 Task: Use the formula "FDIST" in spreadsheet "Project portfolio".
Action: Mouse moved to (153, 296)
Screenshot: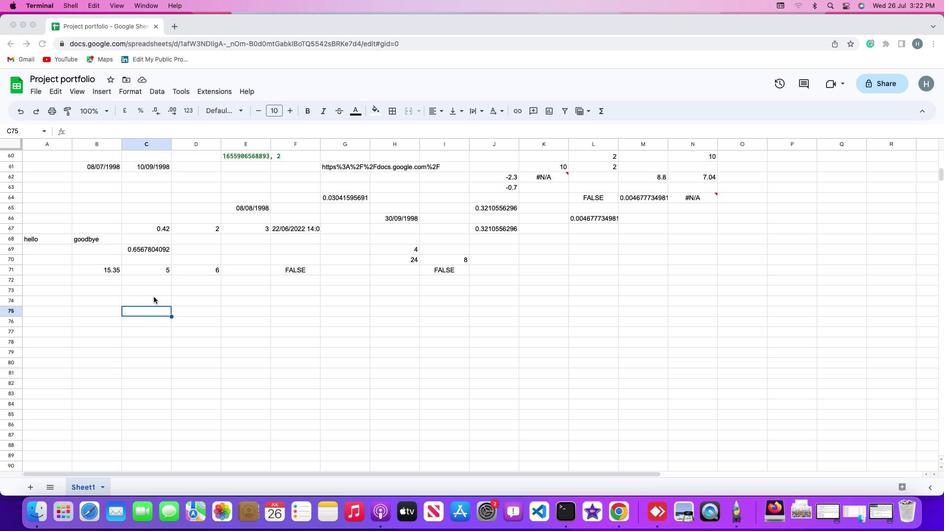 
Action: Mouse pressed left at (153, 296)
Screenshot: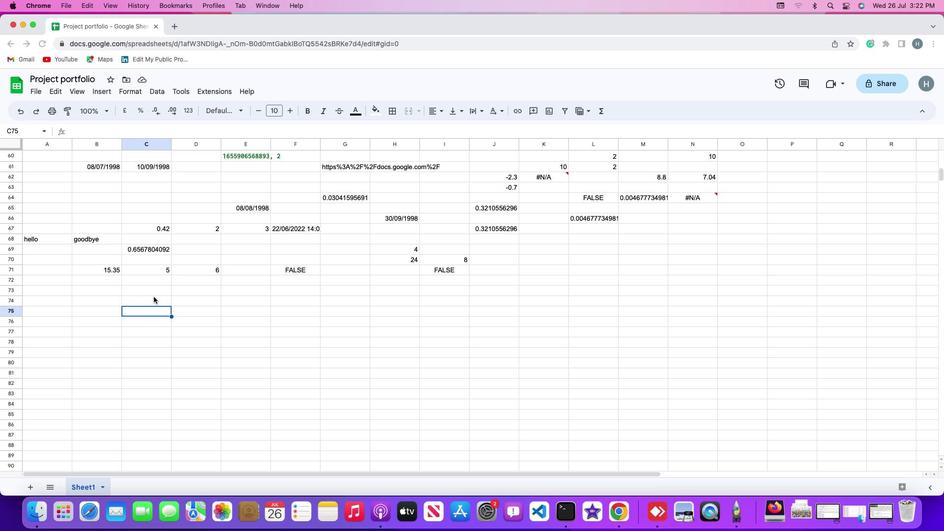 
Action: Mouse moved to (136, 297)
Screenshot: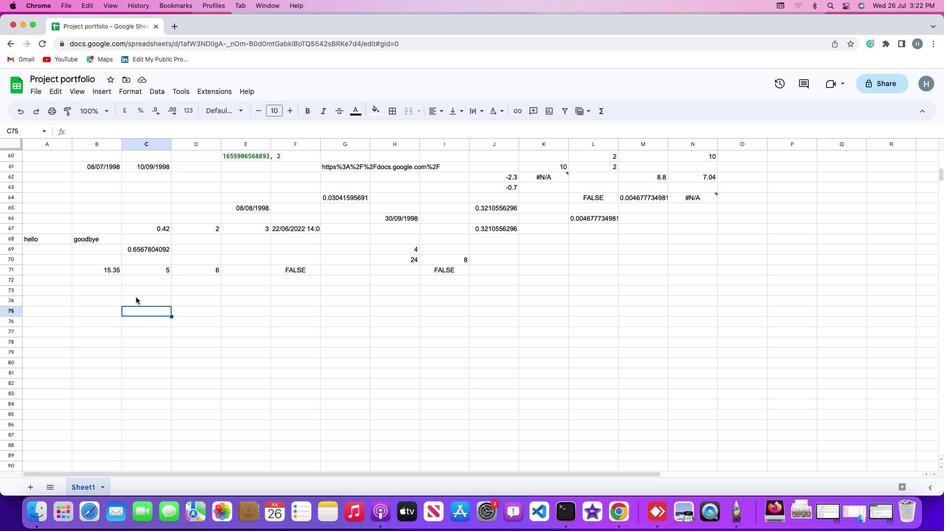 
Action: Mouse pressed left at (136, 297)
Screenshot: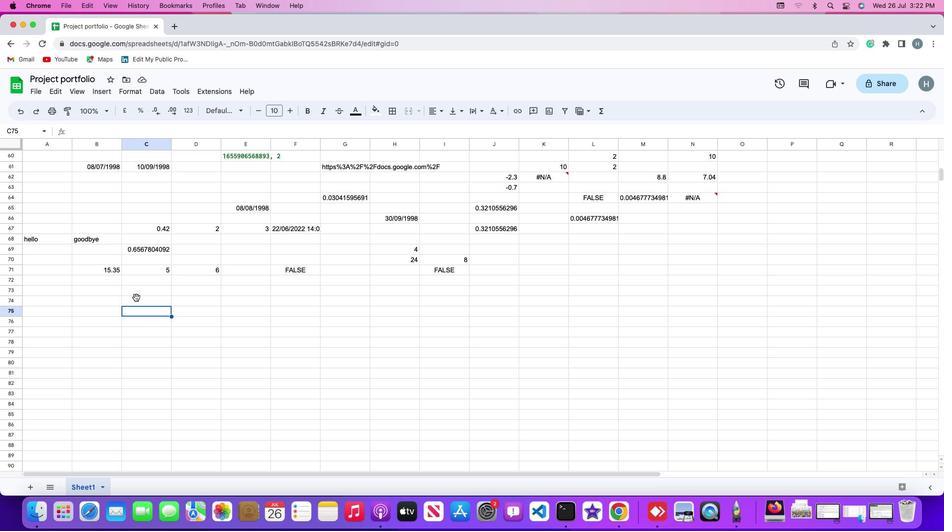 
Action: Mouse moved to (102, 93)
Screenshot: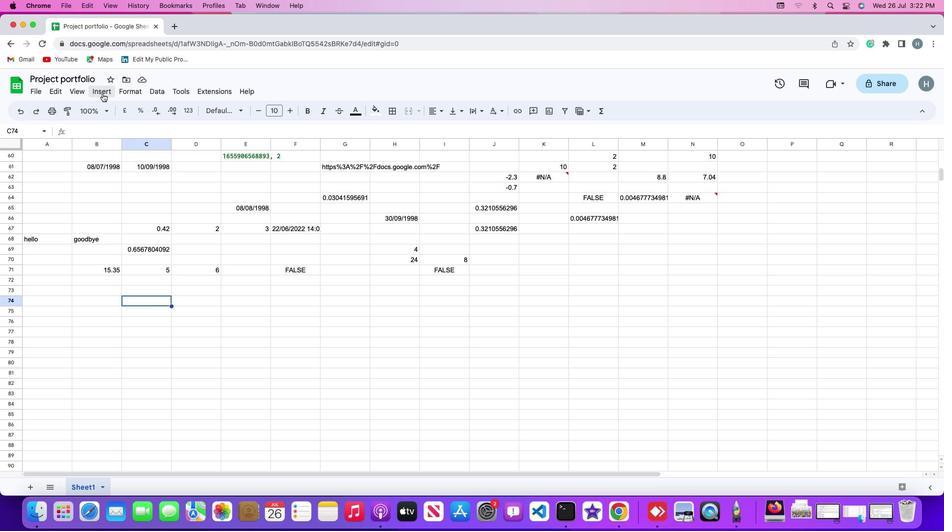 
Action: Mouse pressed left at (102, 93)
Screenshot: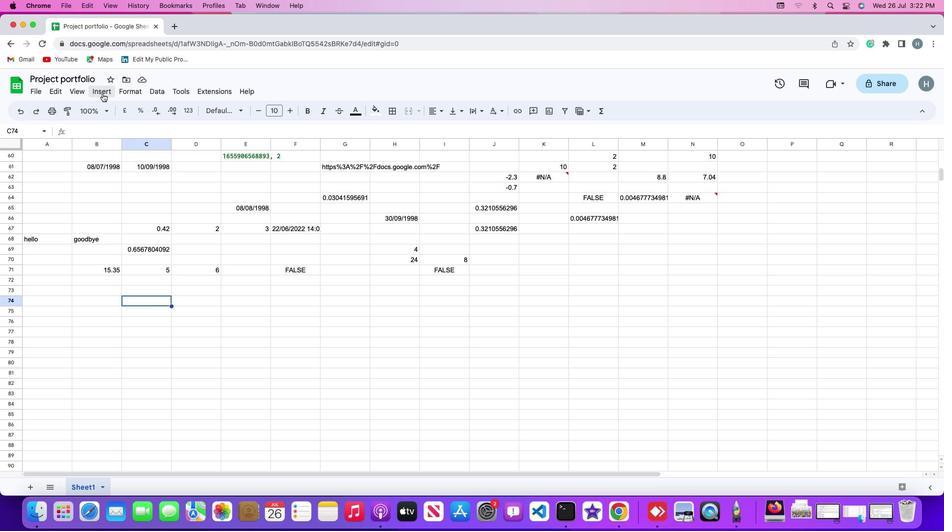 
Action: Mouse moved to (120, 247)
Screenshot: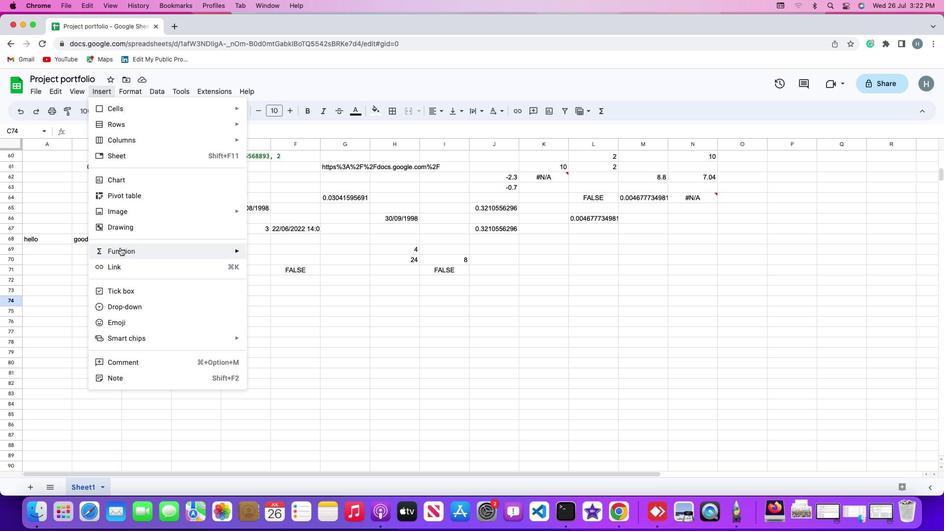 
Action: Mouse pressed left at (120, 247)
Screenshot: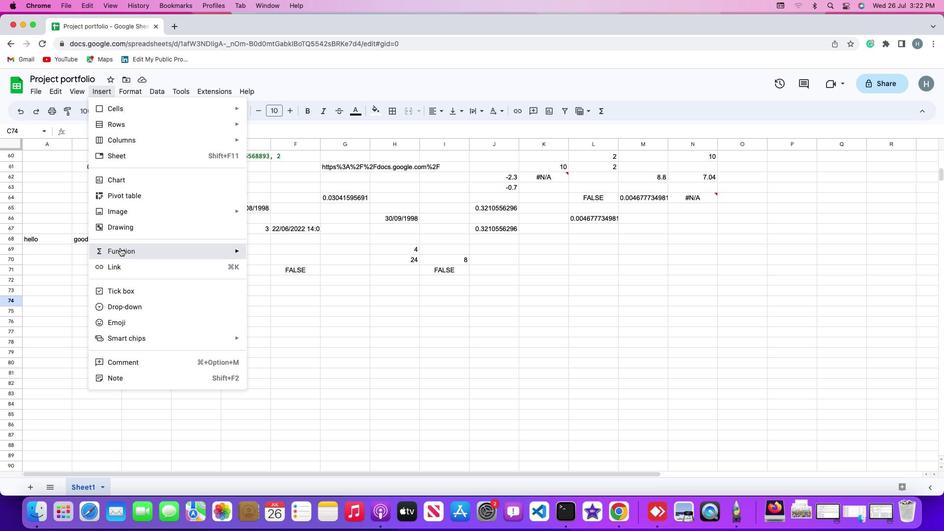 
Action: Mouse moved to (275, 207)
Screenshot: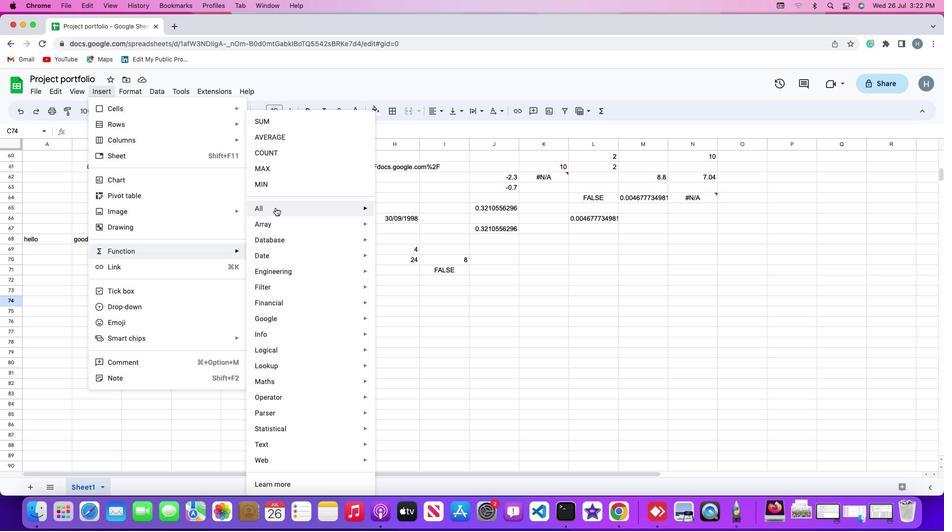 
Action: Mouse pressed left at (275, 207)
Screenshot: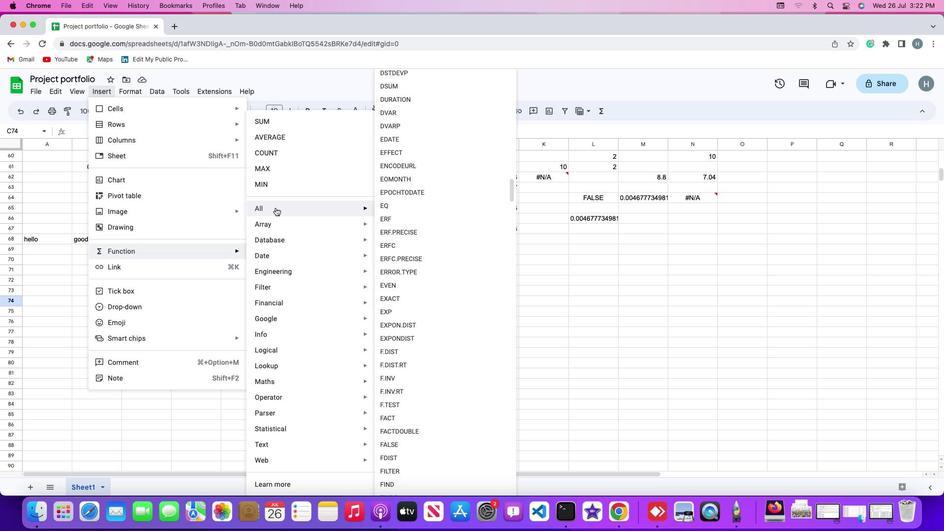 
Action: Mouse moved to (415, 460)
Screenshot: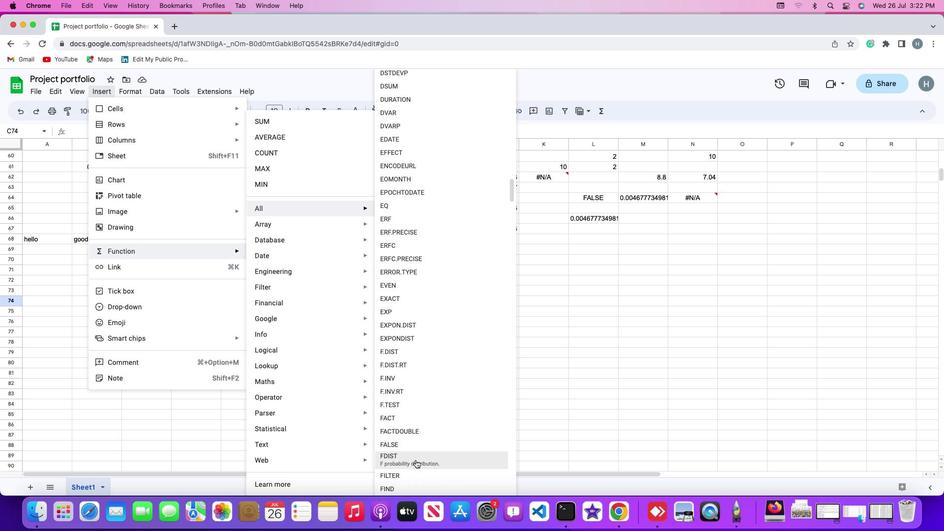 
Action: Mouse pressed left at (415, 460)
Screenshot: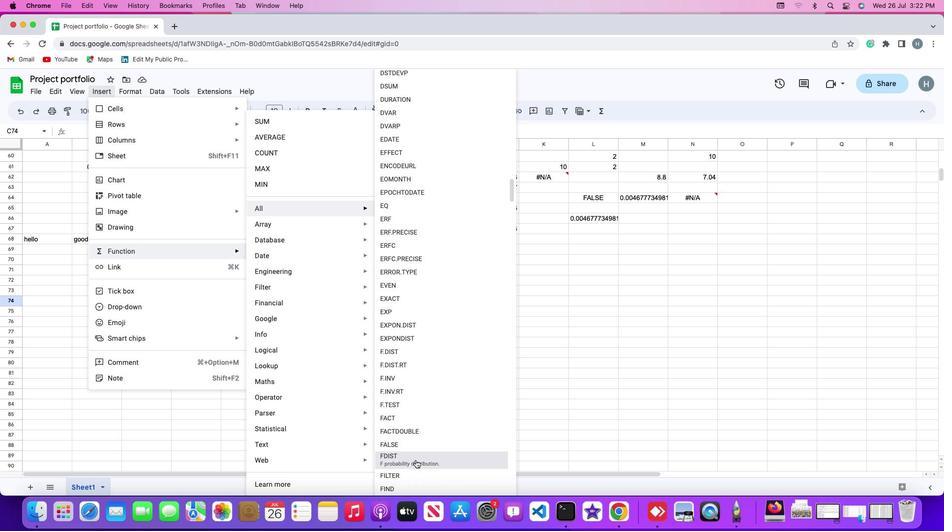 
Action: Mouse moved to (115, 271)
Screenshot: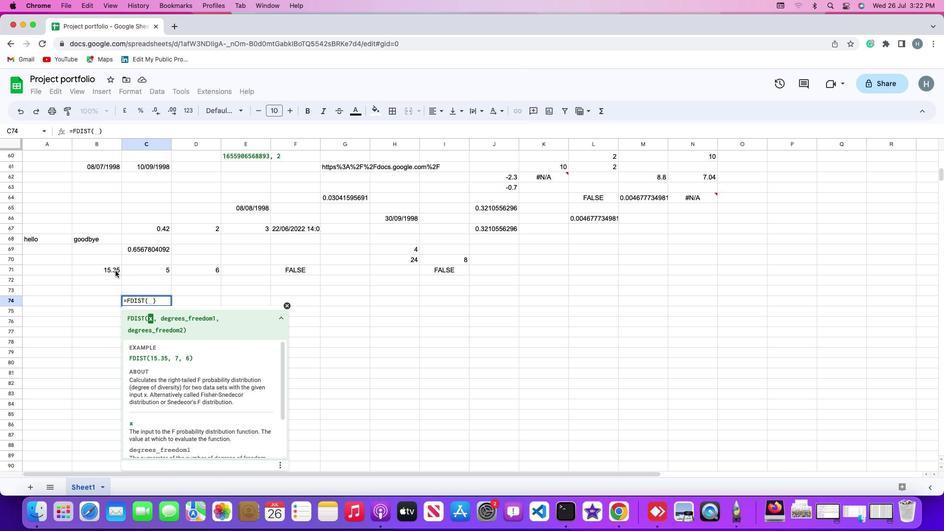 
Action: Mouse pressed left at (115, 271)
Screenshot: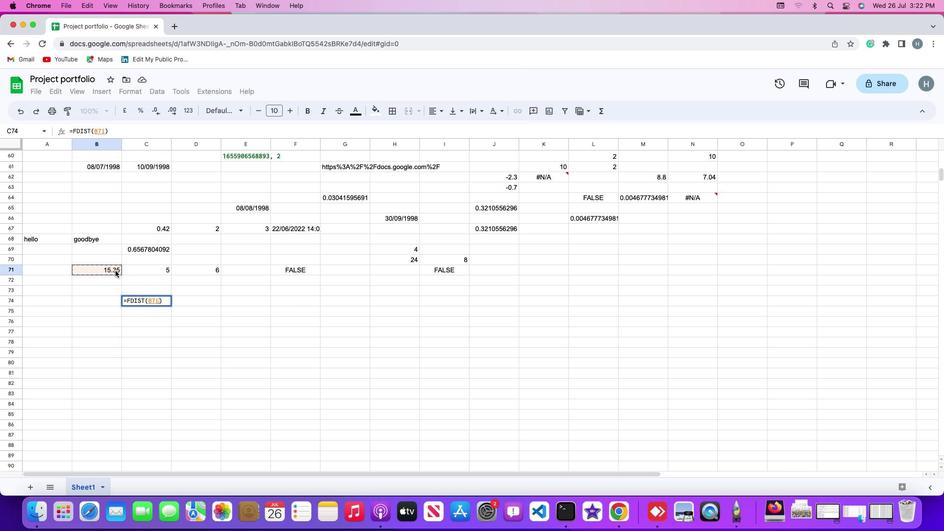 
Action: Key pressed ','
Screenshot: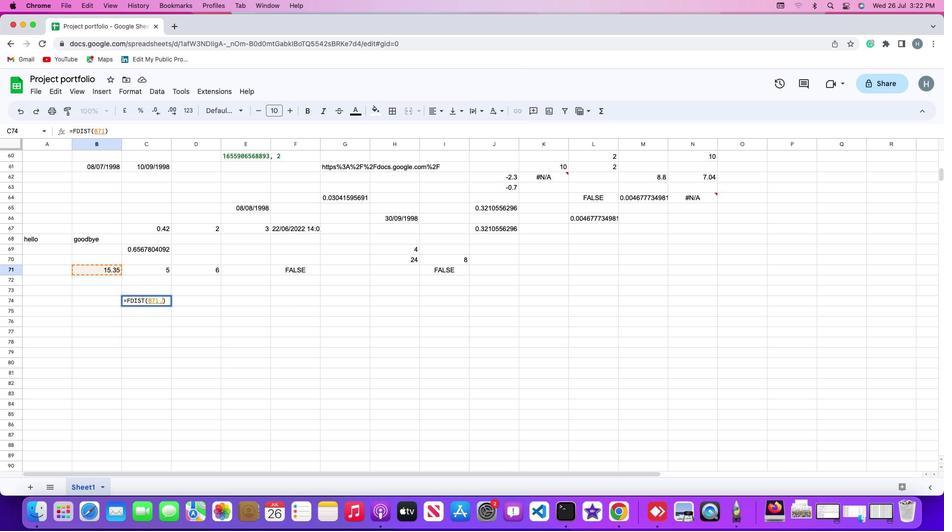 
Action: Mouse moved to (148, 266)
Screenshot: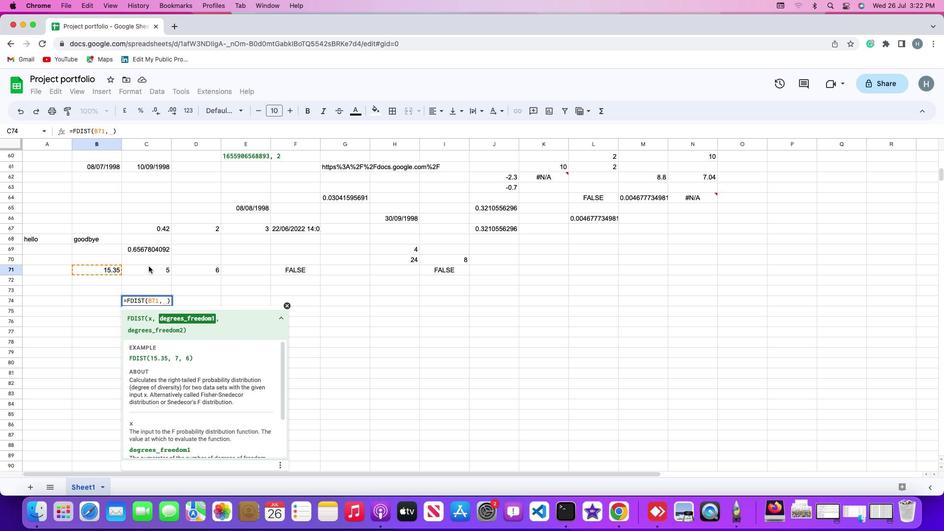 
Action: Mouse pressed left at (148, 266)
Screenshot: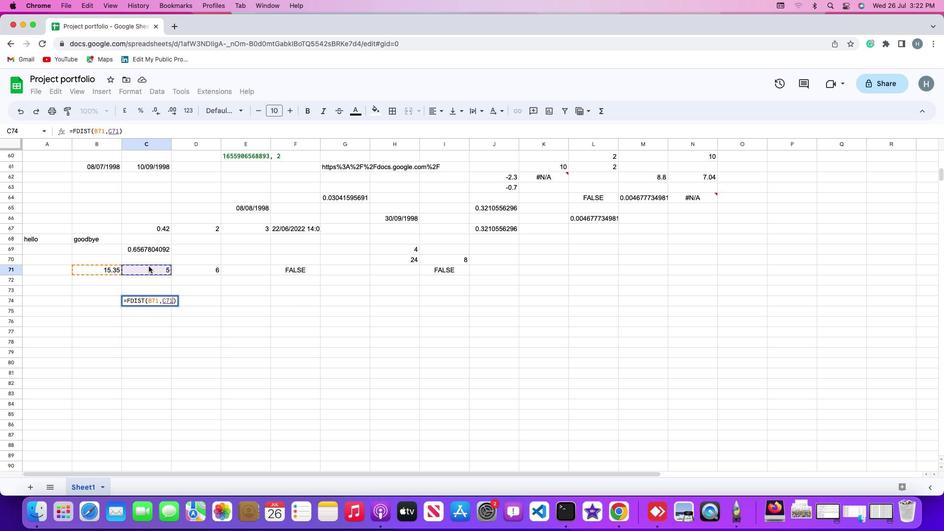 
Action: Mouse moved to (184, 271)
Screenshot: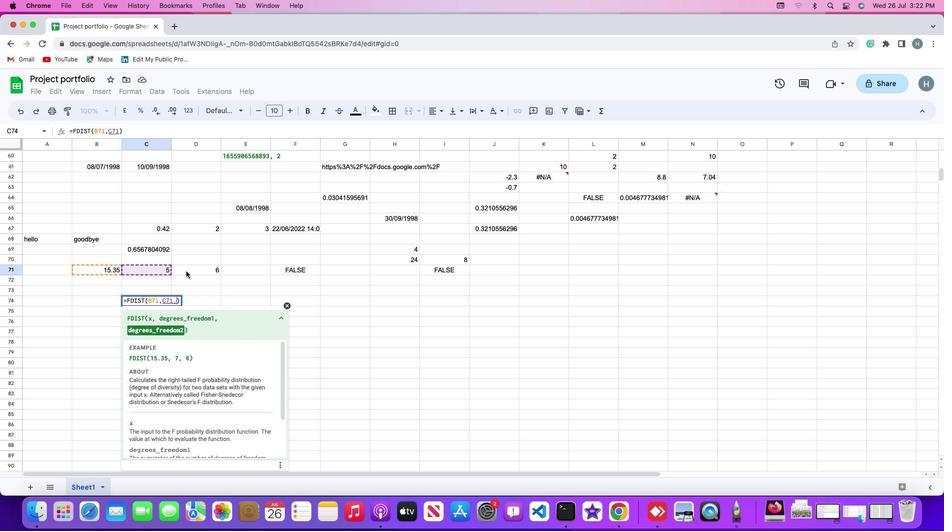 
Action: Key pressed ','
Screenshot: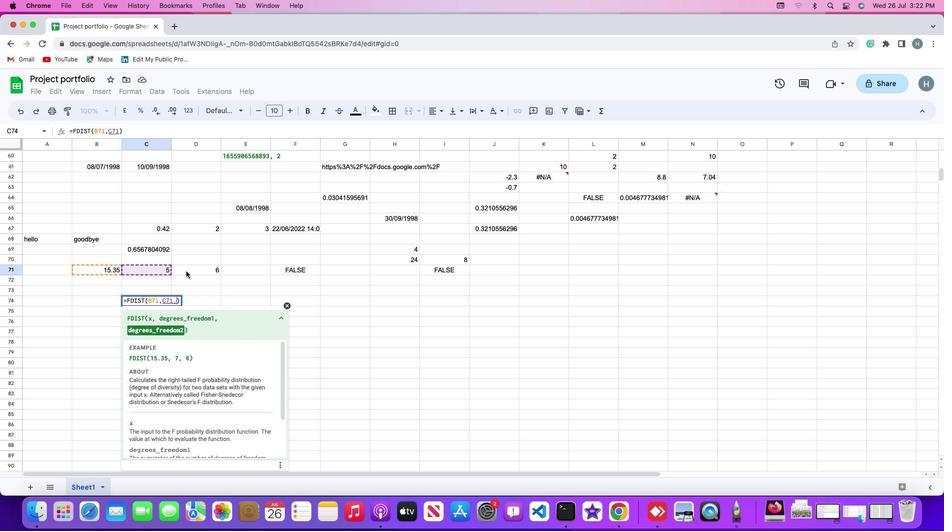 
Action: Mouse moved to (189, 269)
Screenshot: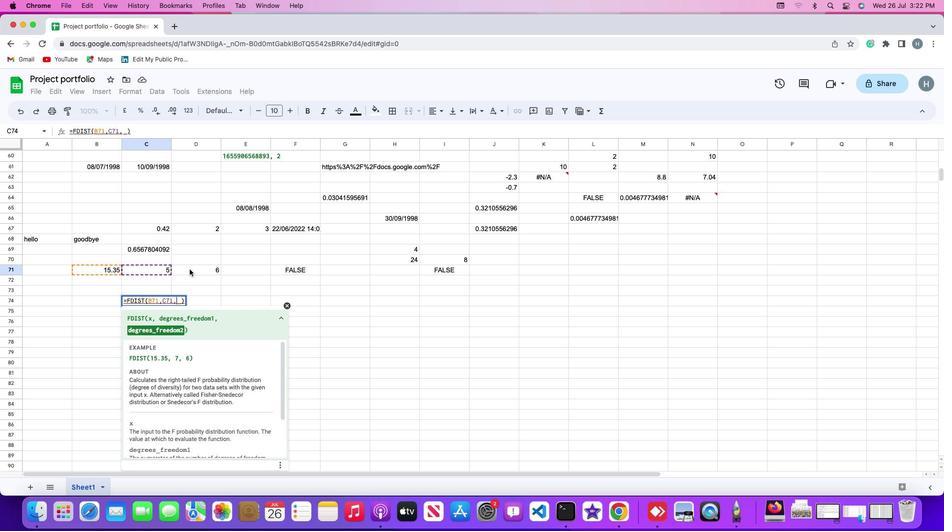 
Action: Mouse pressed left at (189, 269)
Screenshot: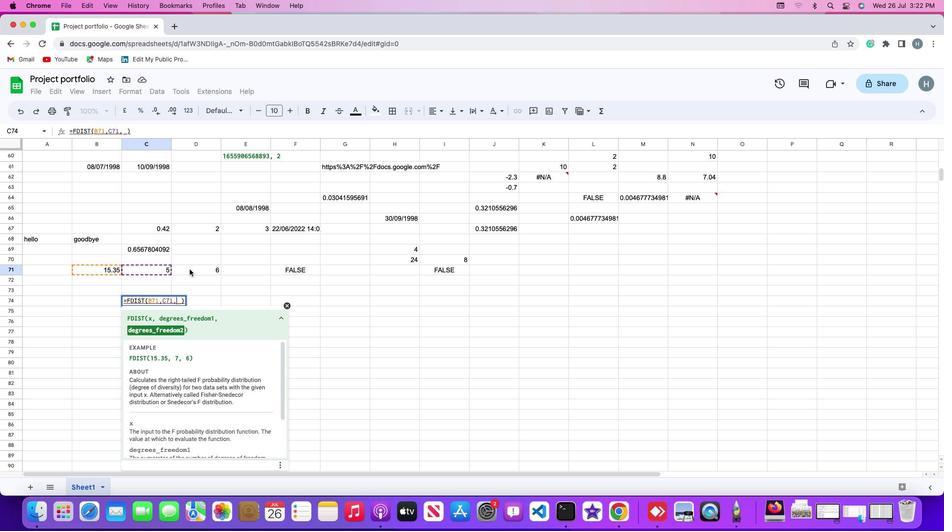 
Action: Mouse moved to (189, 269)
Screenshot: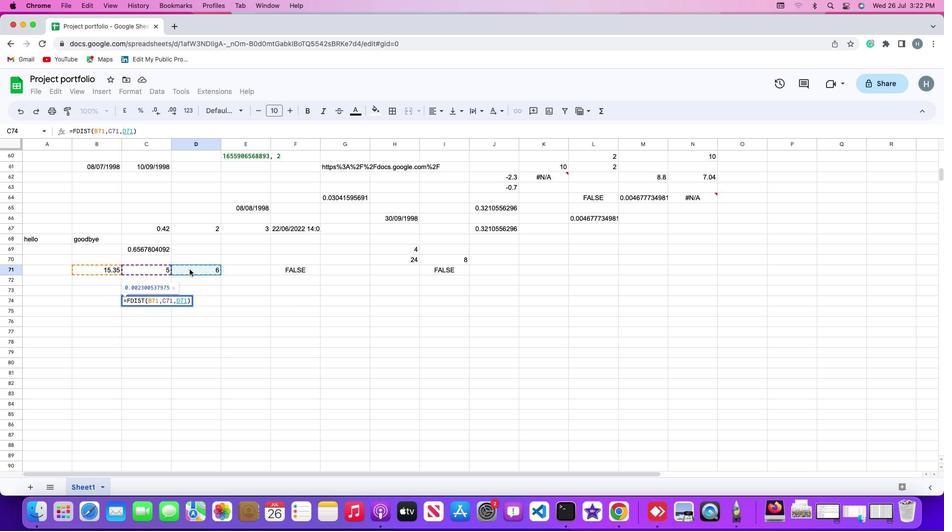 
Action: Key pressed Key.enter
Screenshot: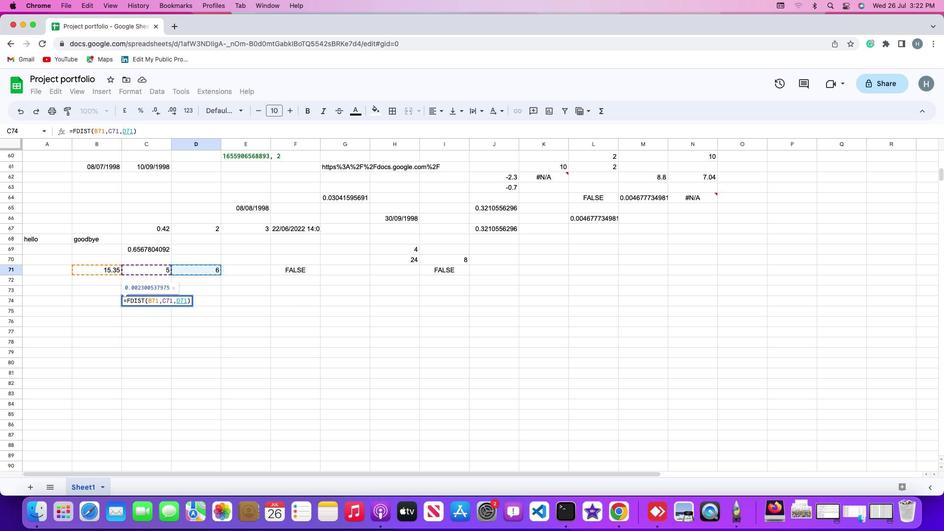 
Action: Mouse moved to (189, 269)
Screenshot: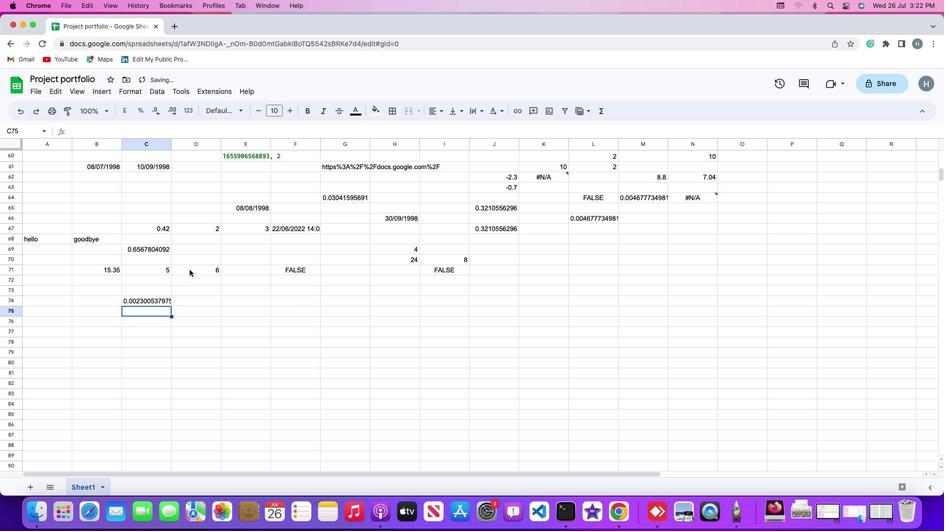 
